 Task: Enable "I am currently working on this project".
Action: Mouse moved to (942, 112)
Screenshot: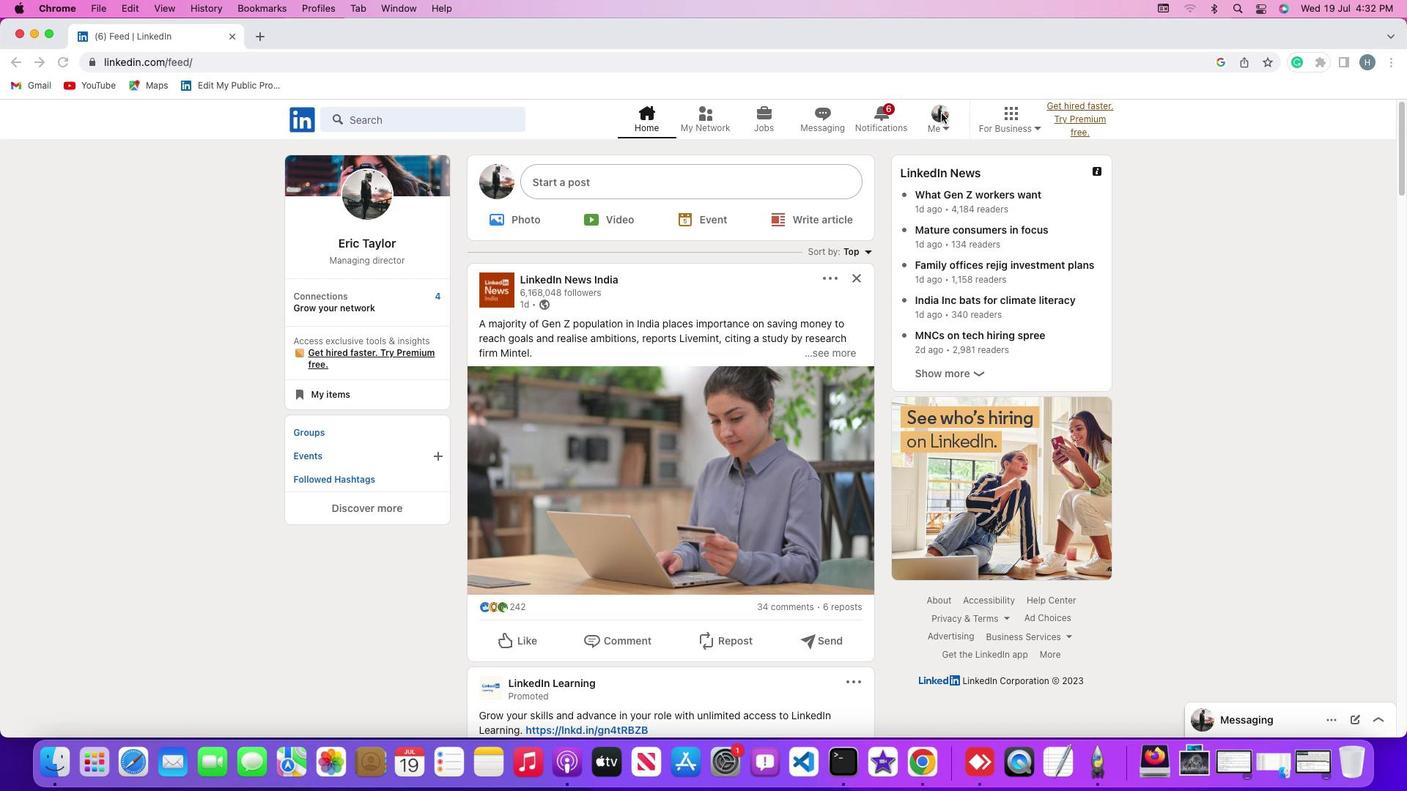 
Action: Mouse pressed left at (942, 112)
Screenshot: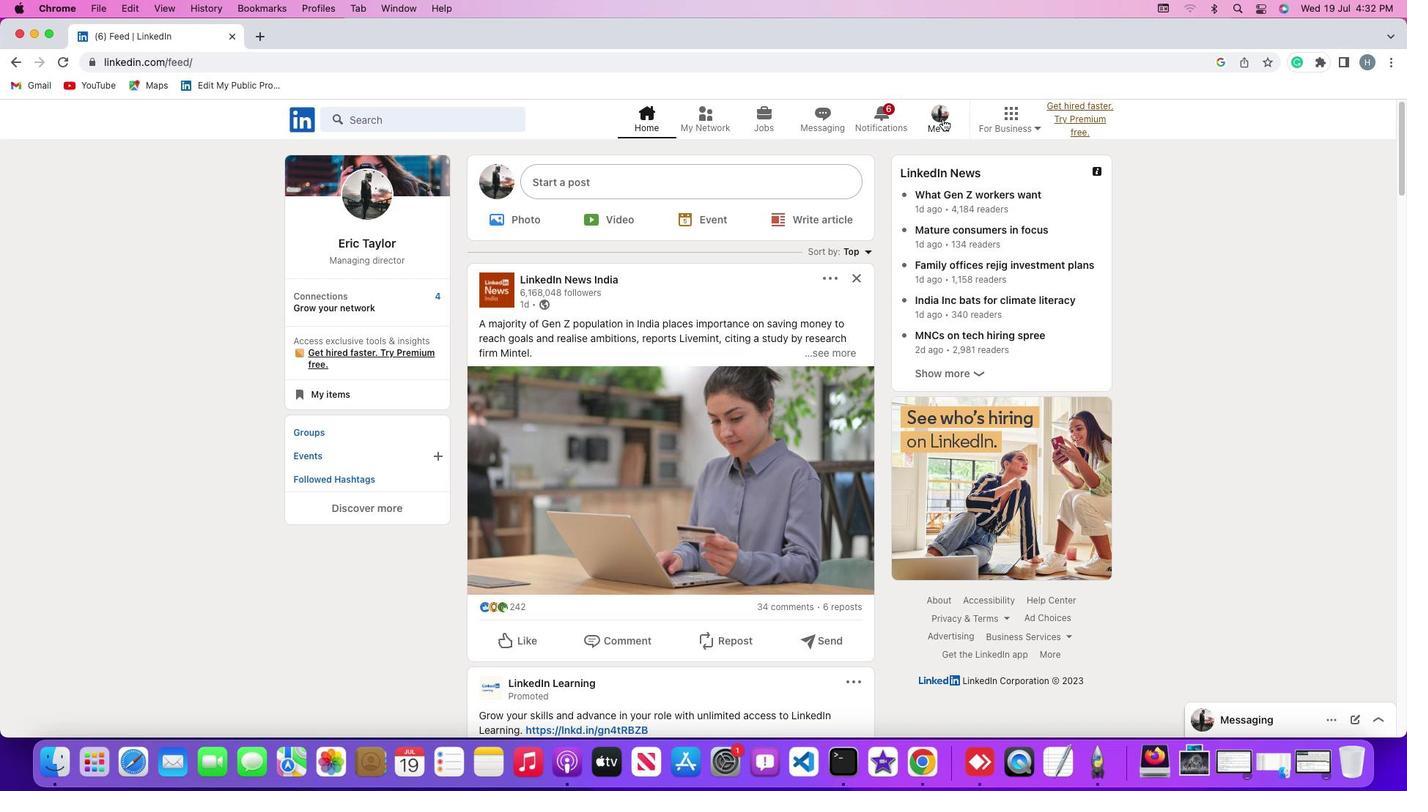 
Action: Mouse moved to (945, 125)
Screenshot: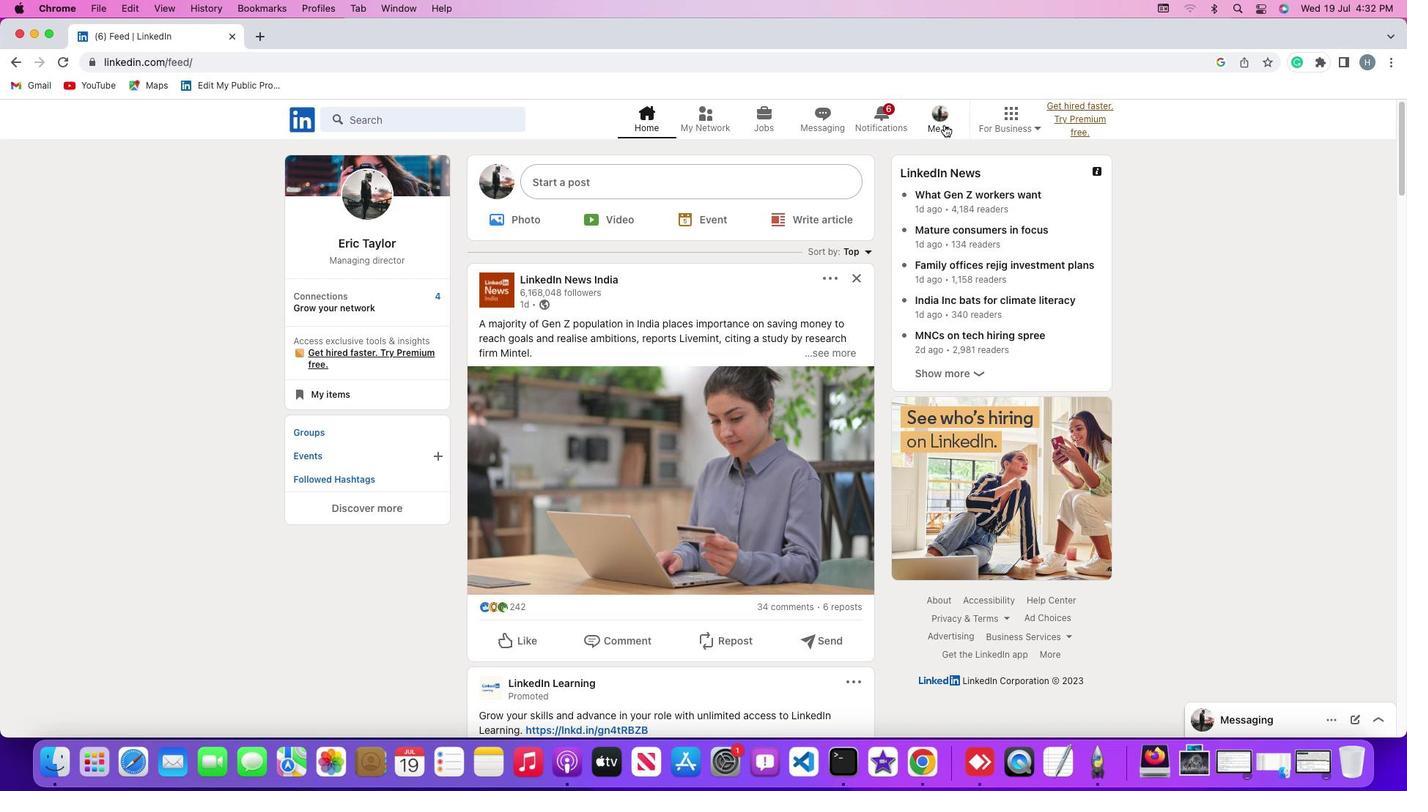 
Action: Mouse pressed left at (945, 125)
Screenshot: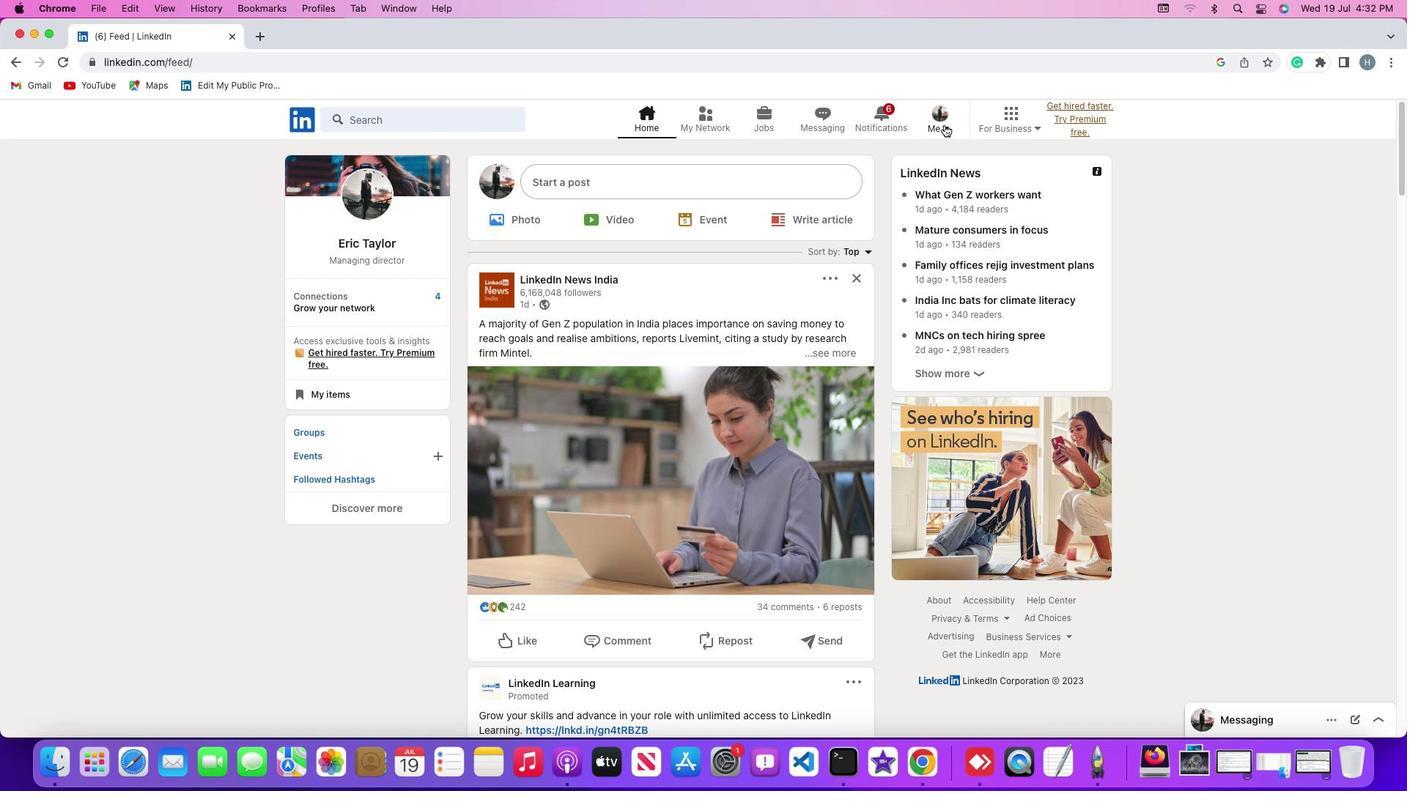 
Action: Mouse moved to (882, 203)
Screenshot: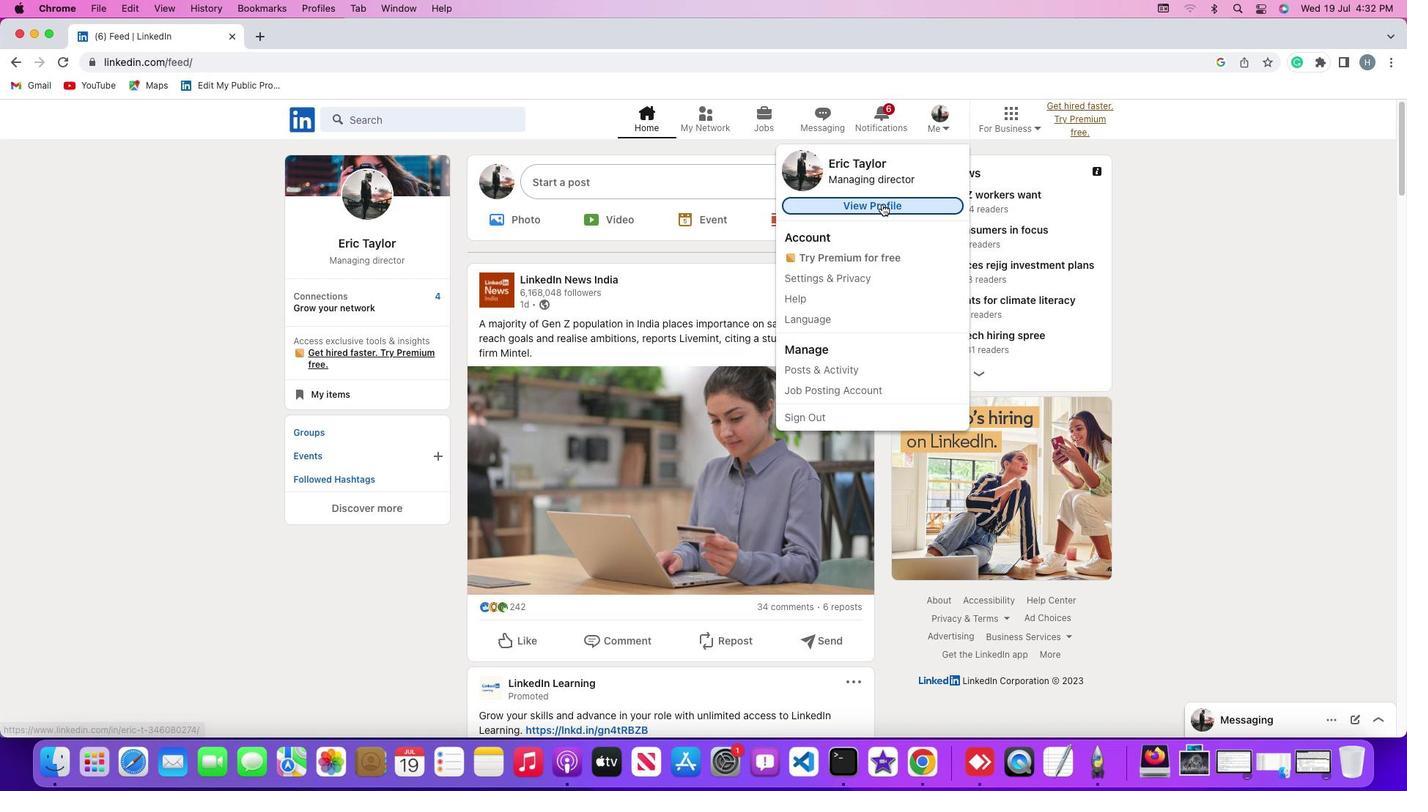 
Action: Mouse pressed left at (882, 203)
Screenshot: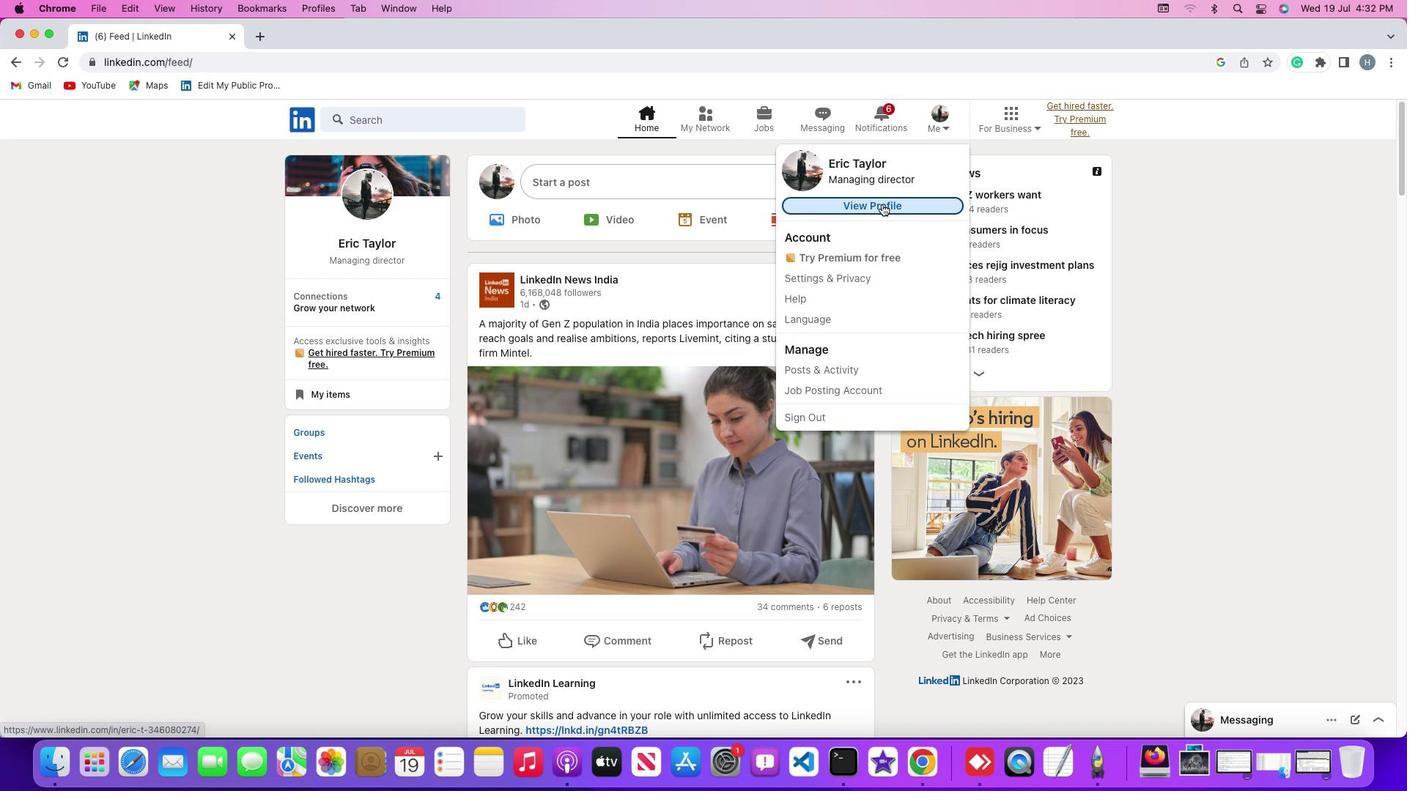 
Action: Mouse moved to (427, 445)
Screenshot: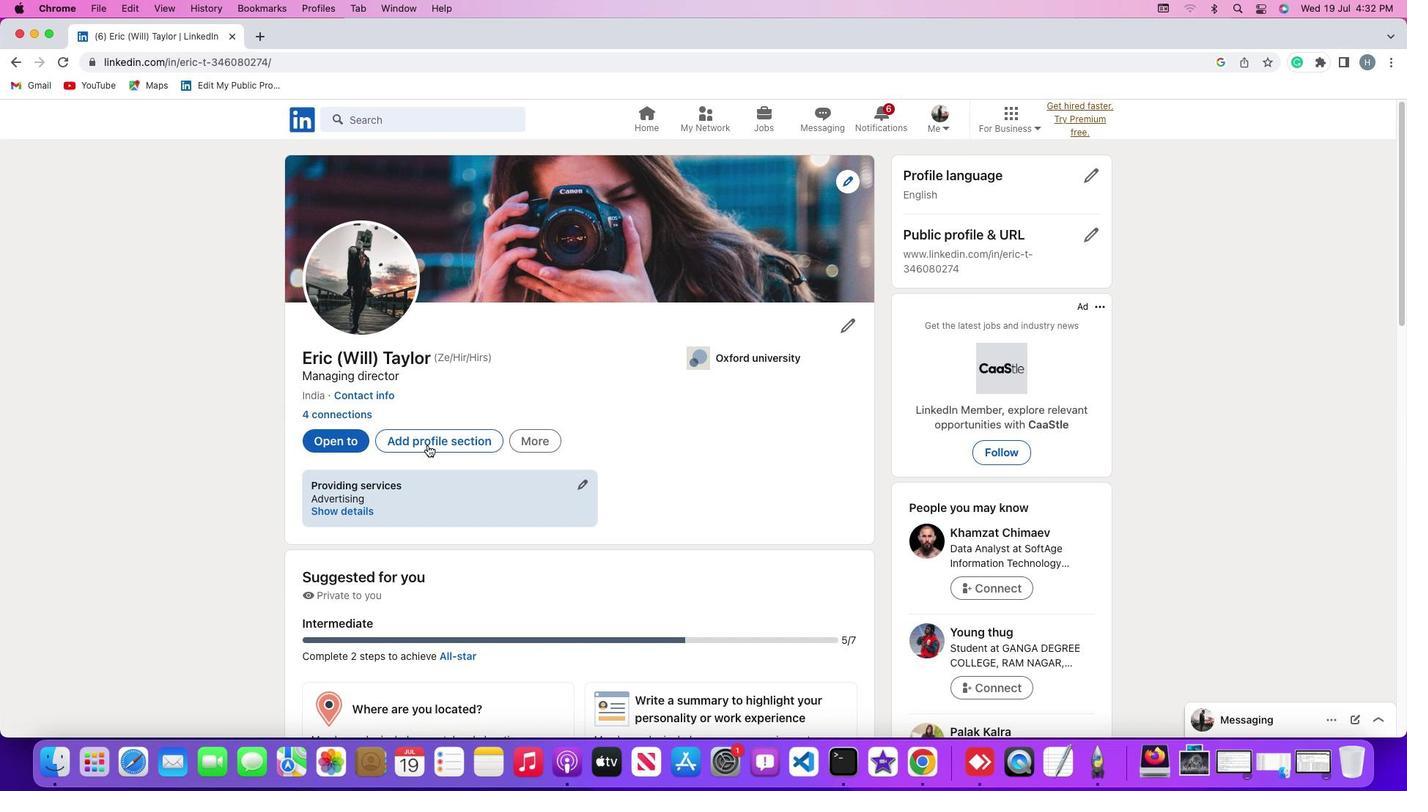 
Action: Mouse pressed left at (427, 445)
Screenshot: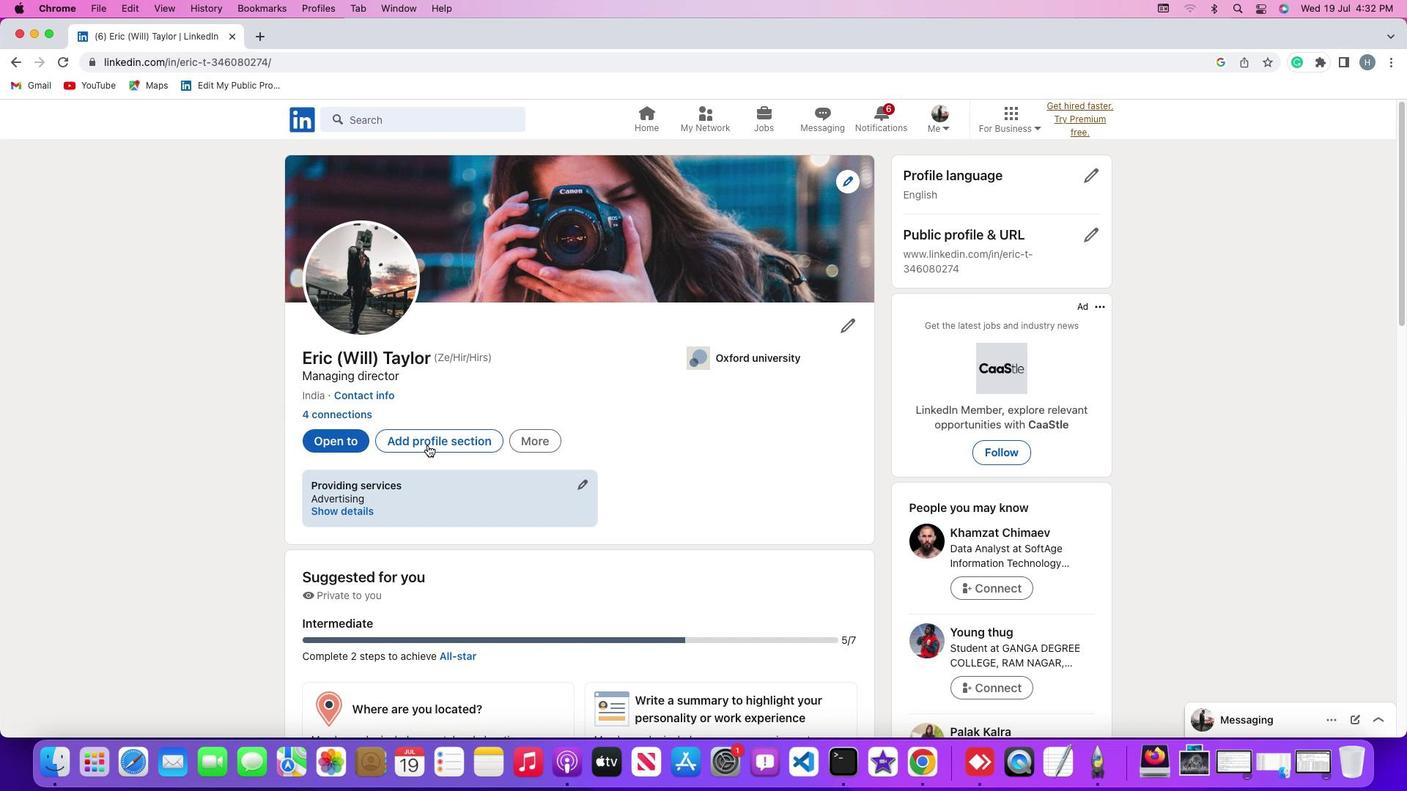 
Action: Mouse moved to (555, 434)
Screenshot: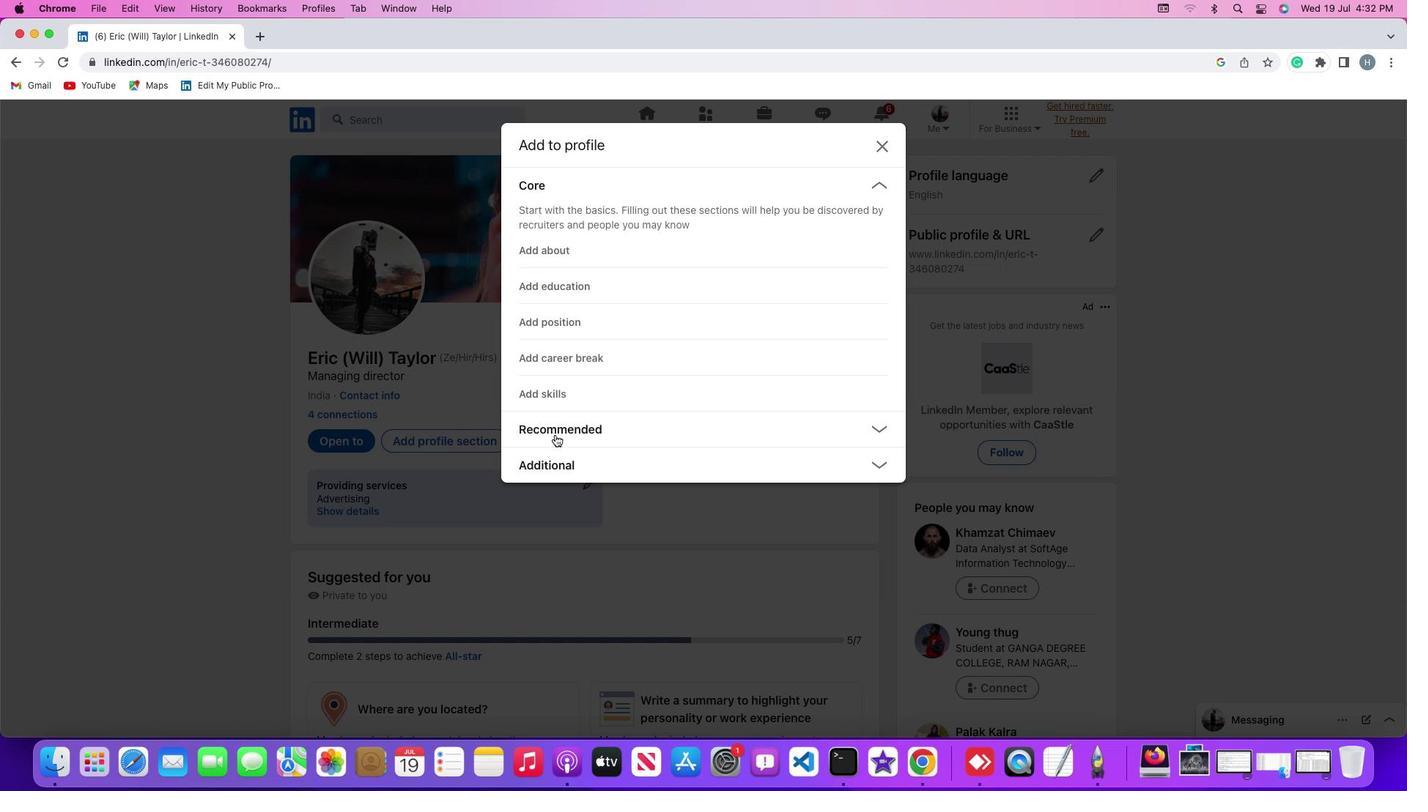
Action: Mouse pressed left at (555, 434)
Screenshot: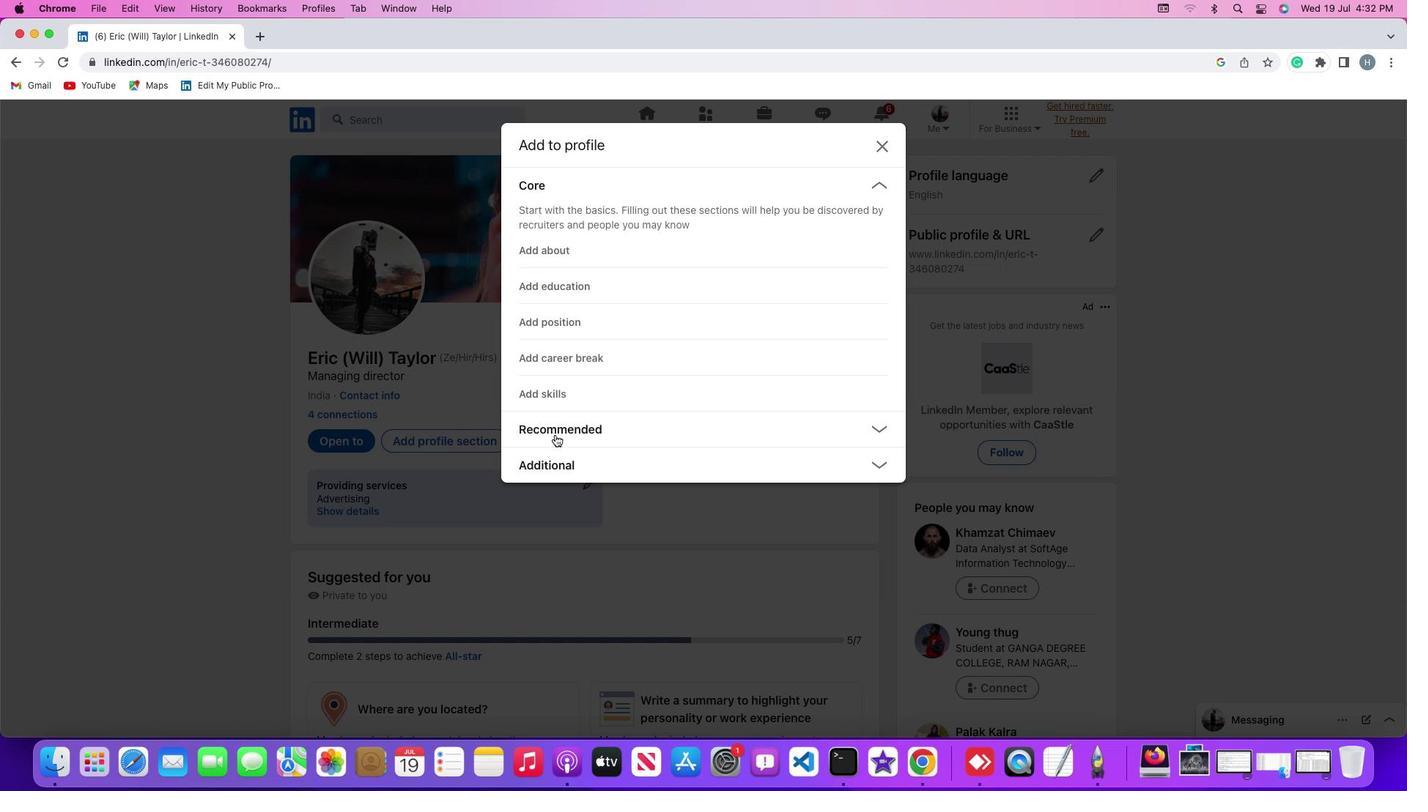 
Action: Mouse moved to (557, 361)
Screenshot: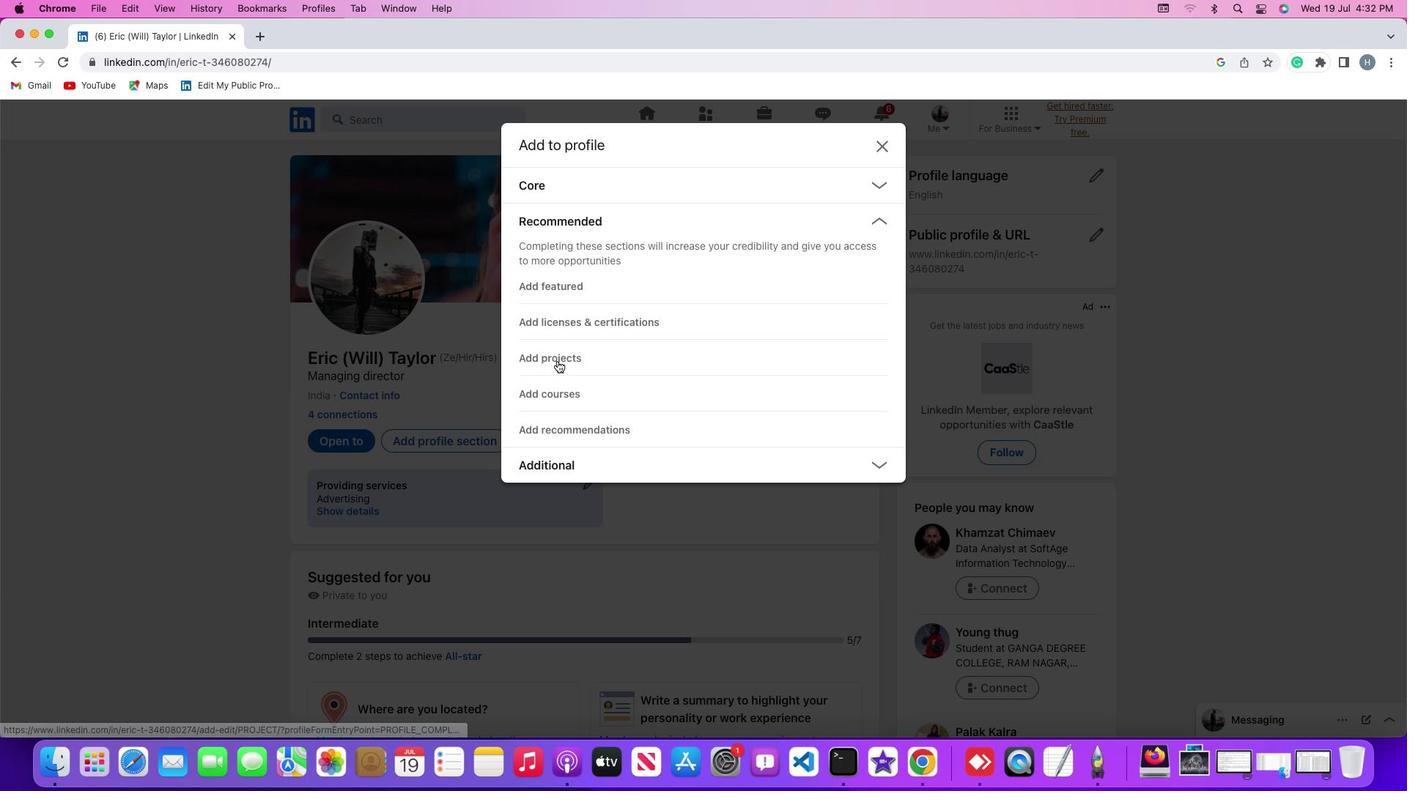 
Action: Mouse pressed left at (557, 361)
Screenshot: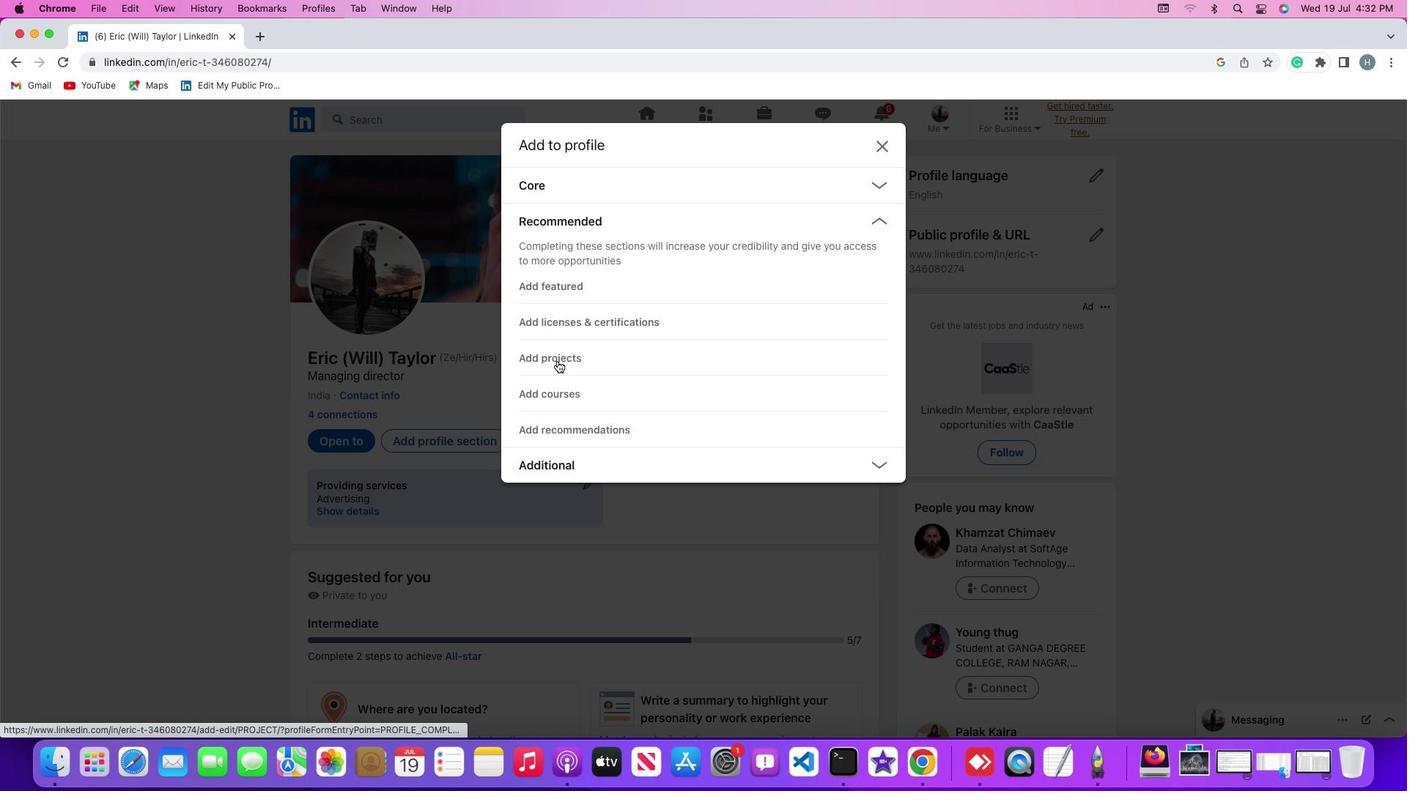 
Action: Mouse moved to (461, 585)
Screenshot: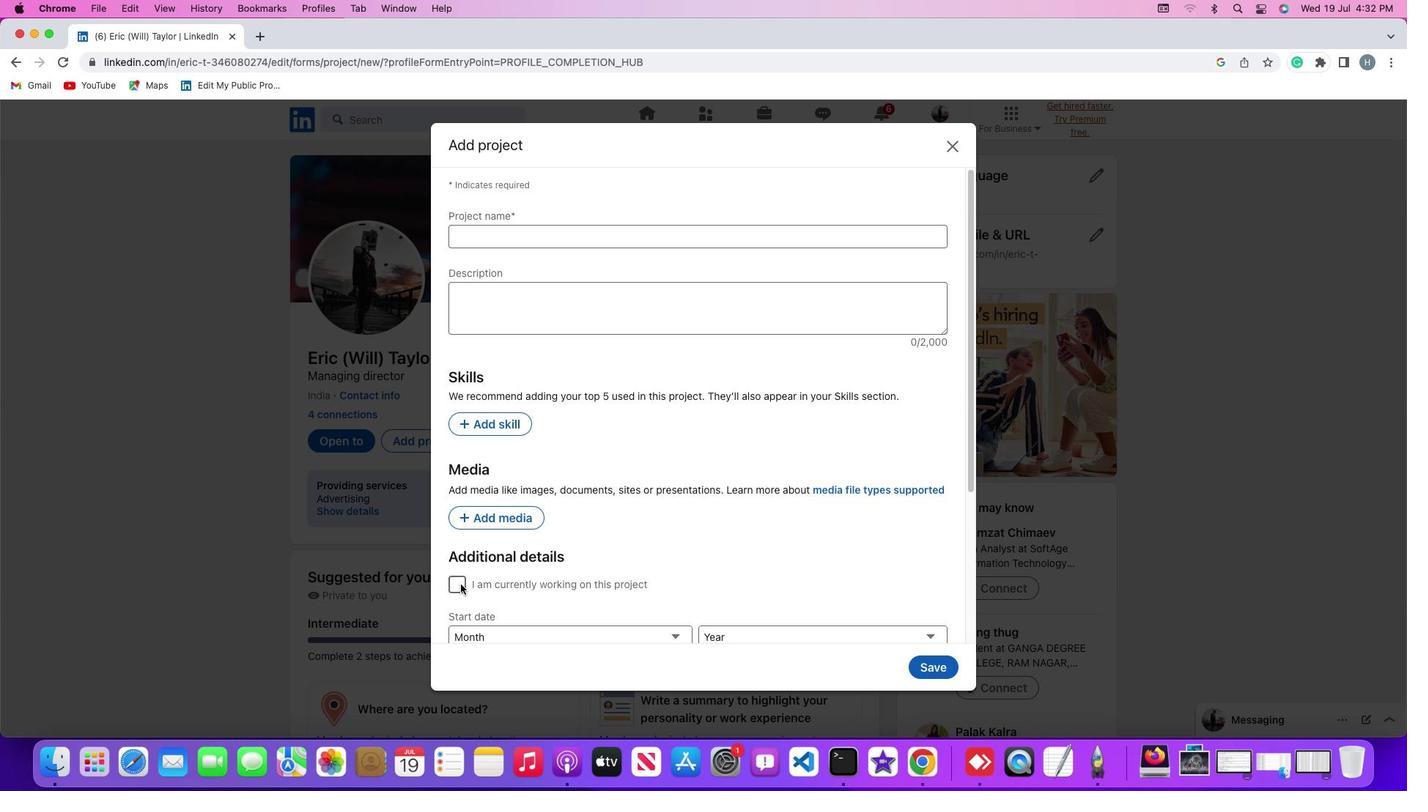 
Action: Mouse pressed left at (461, 585)
Screenshot: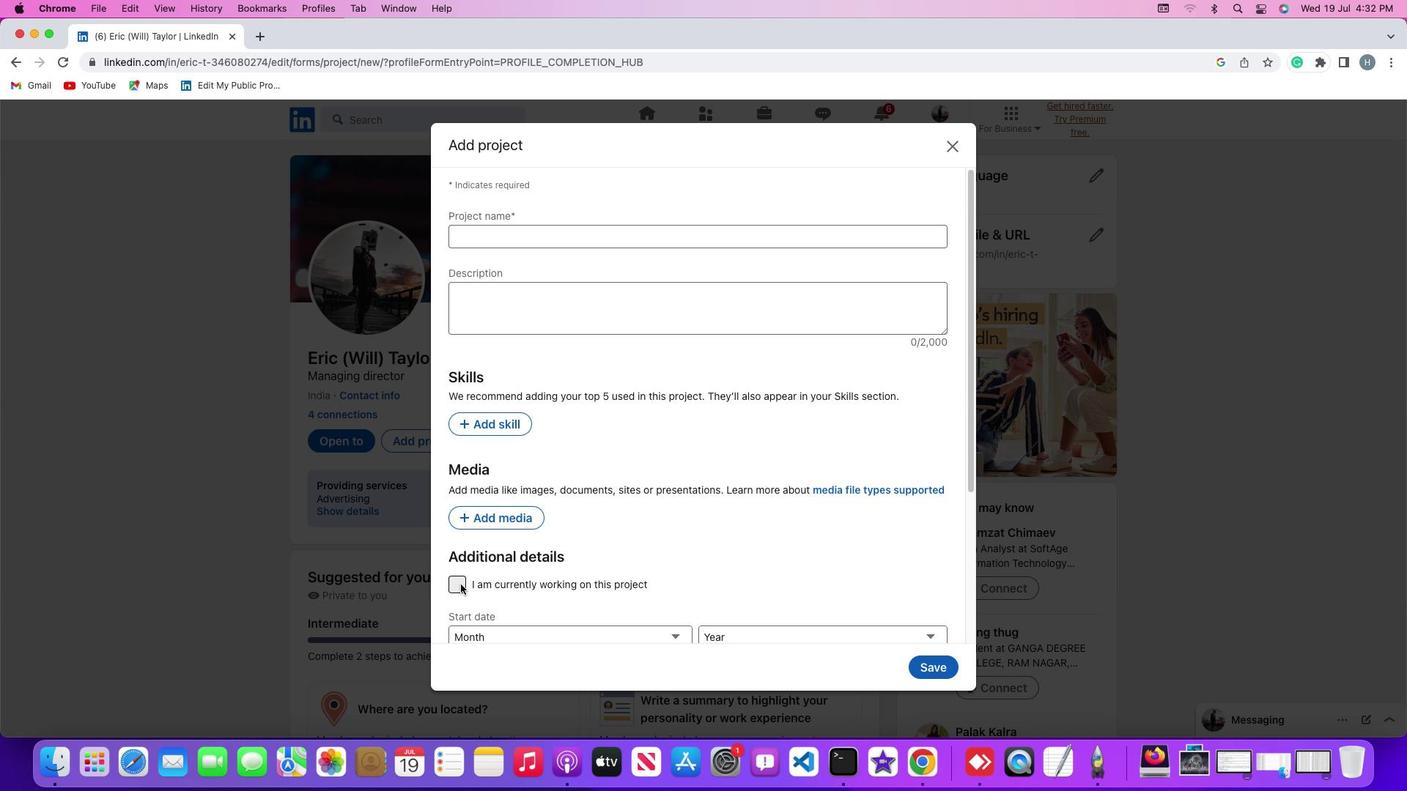 
